 Task: Add Hissho Sushi California Roll to the cart.
Action: Mouse moved to (252, 120)
Screenshot: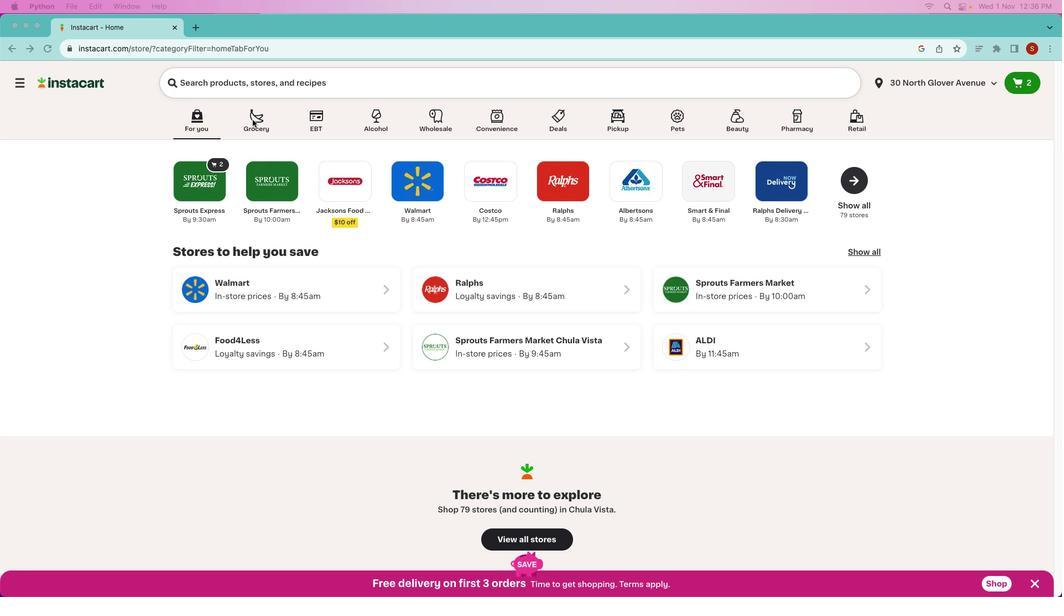 
Action: Mouse pressed left at (252, 120)
Screenshot: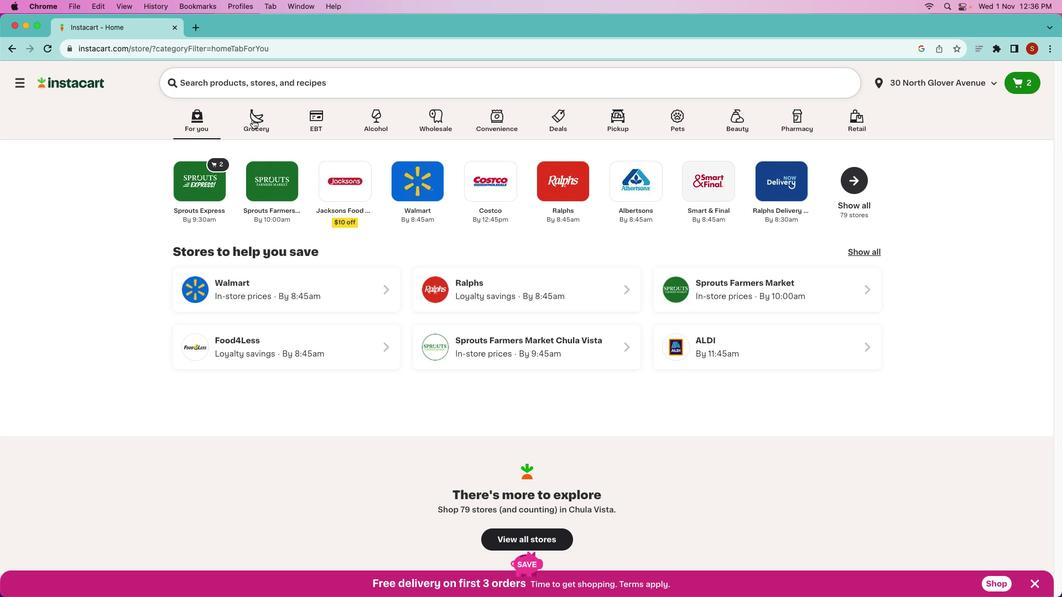
Action: Mouse pressed left at (252, 120)
Screenshot: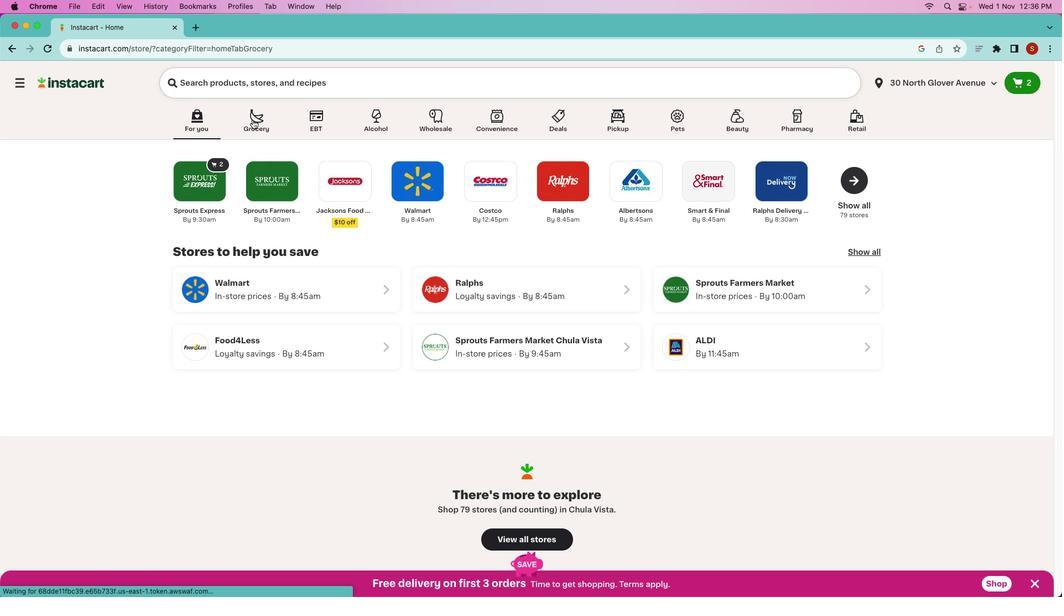 
Action: Mouse moved to (460, 284)
Screenshot: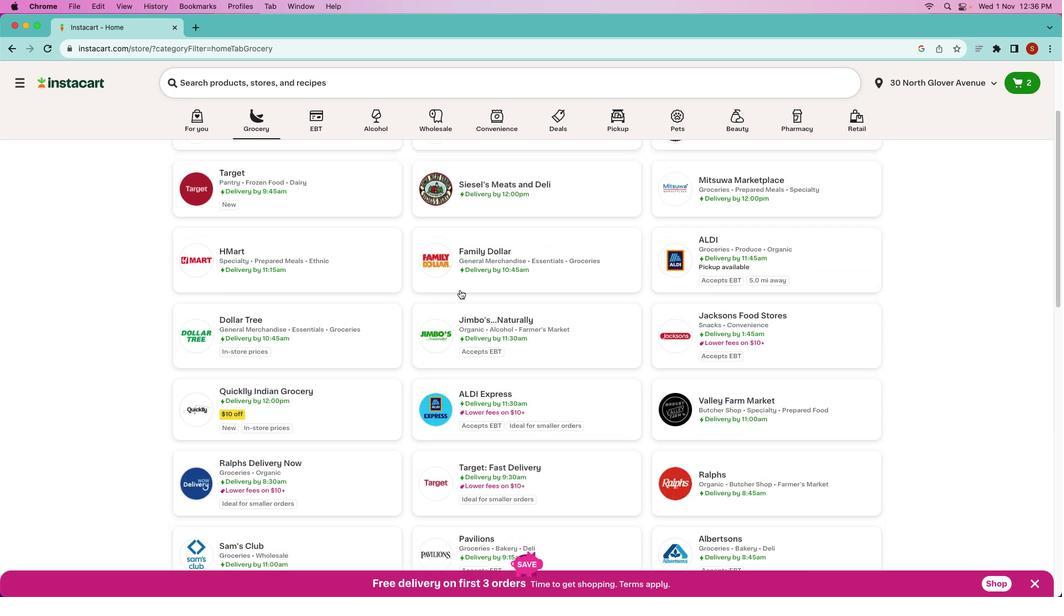 
Action: Mouse scrolled (460, 284) with delta (0, 0)
Screenshot: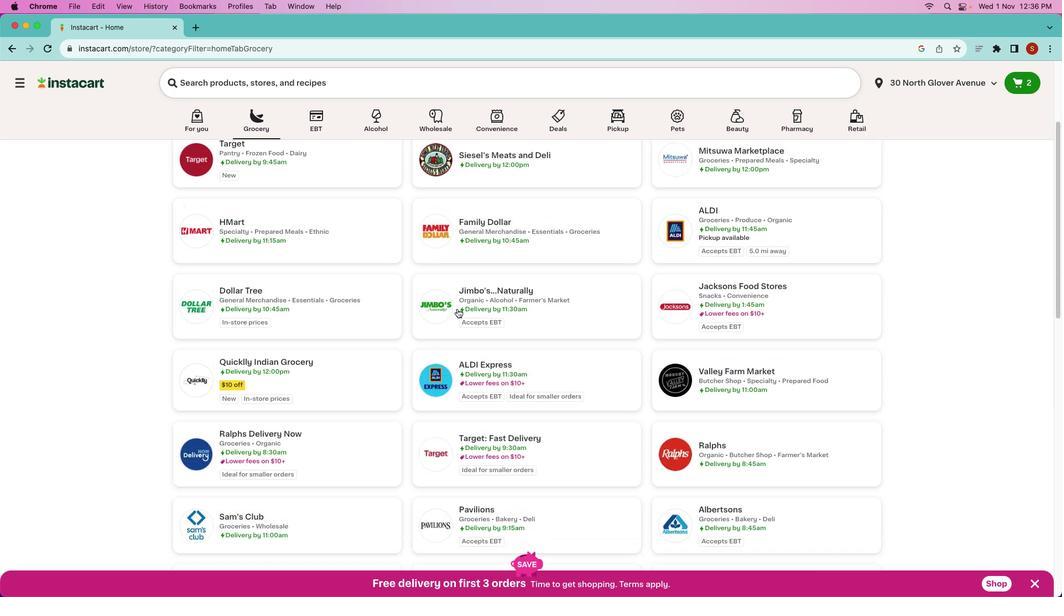 
Action: Mouse moved to (461, 284)
Screenshot: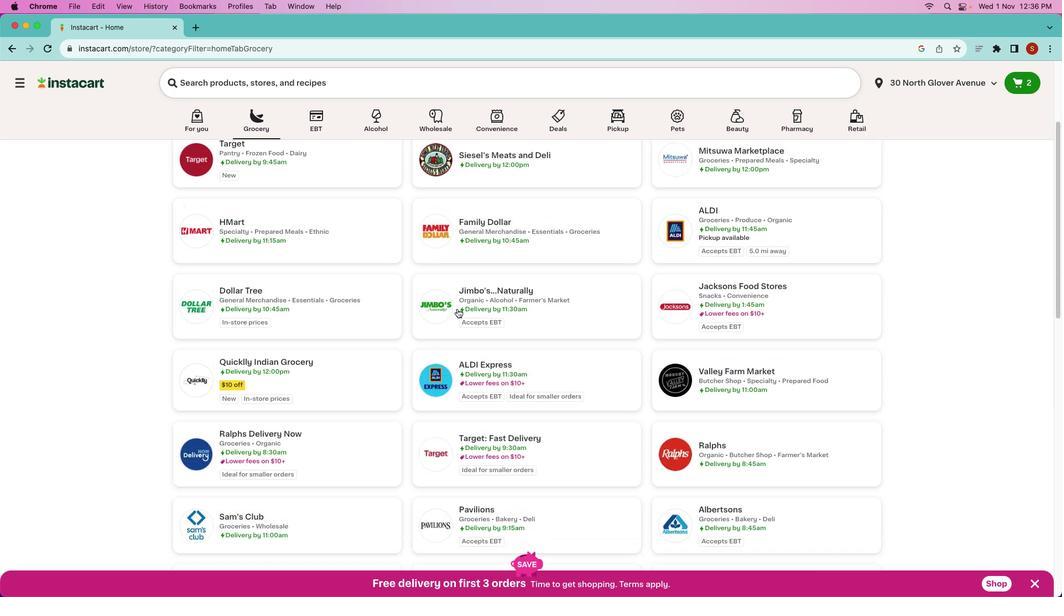 
Action: Mouse scrolled (461, 284) with delta (0, 0)
Screenshot: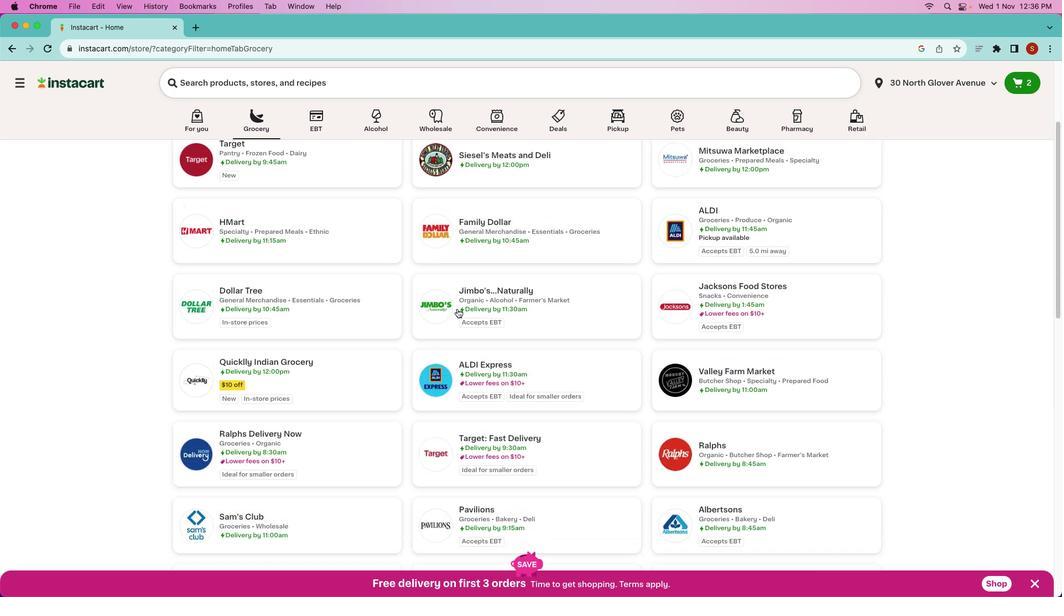 
Action: Mouse scrolled (461, 284) with delta (0, -1)
Screenshot: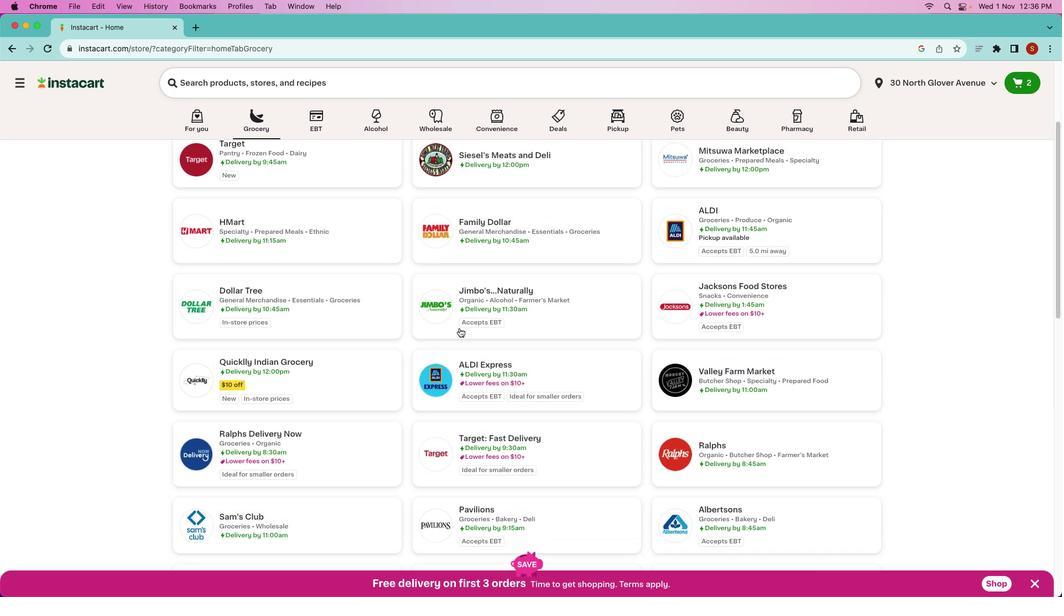 
Action: Mouse moved to (461, 284)
Screenshot: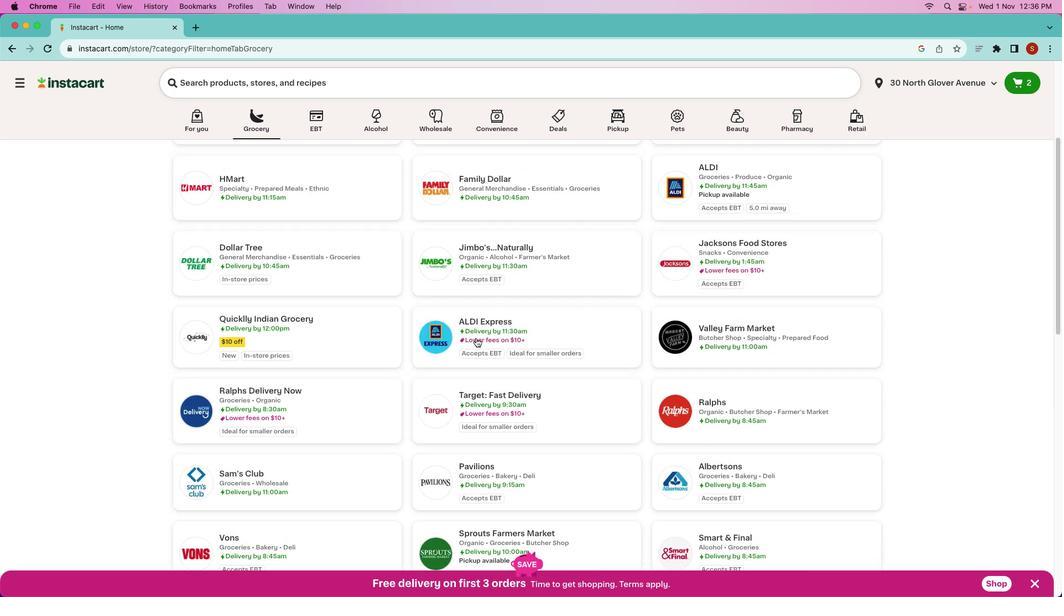 
Action: Mouse scrolled (461, 284) with delta (0, -2)
Screenshot: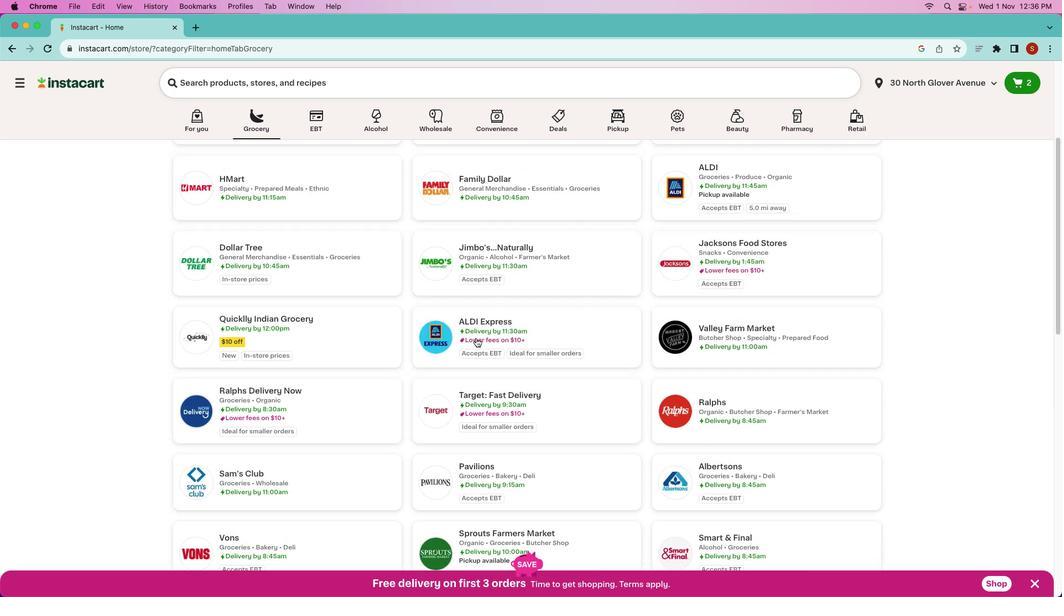 
Action: Mouse moved to (475, 337)
Screenshot: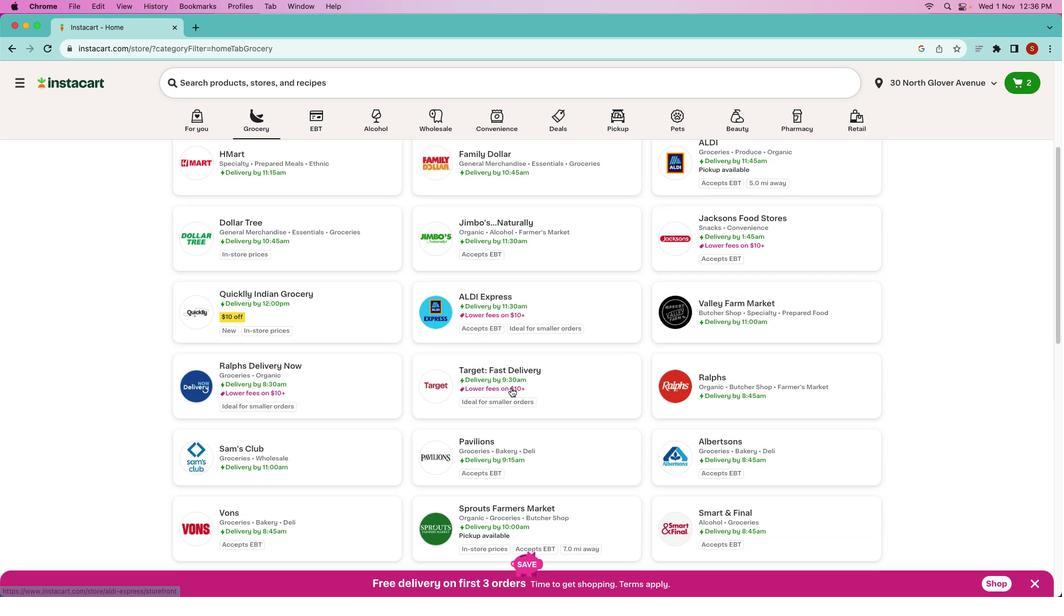 
Action: Mouse scrolled (475, 337) with delta (0, 0)
Screenshot: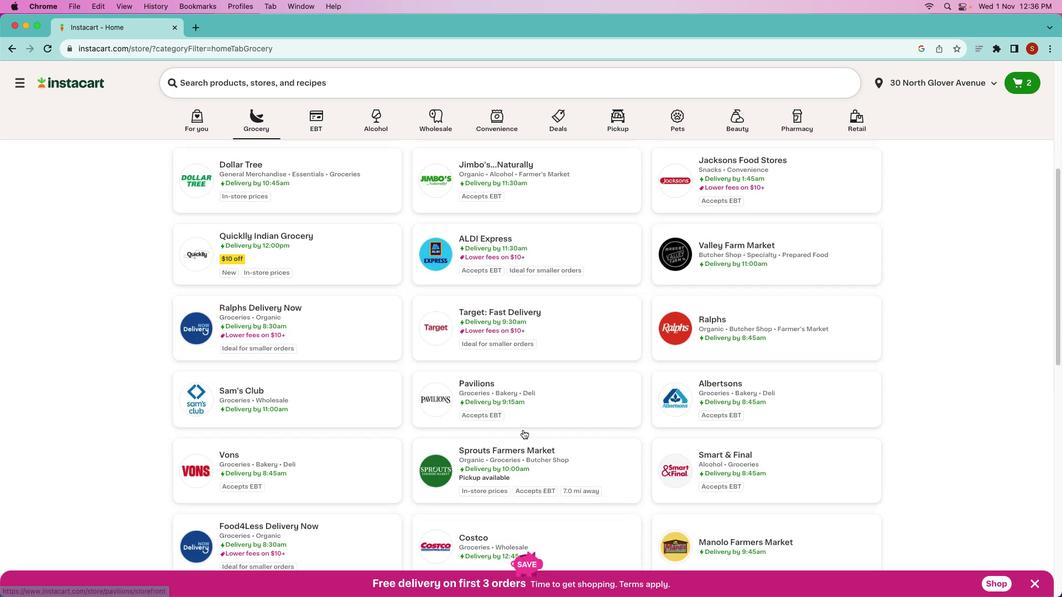 
Action: Mouse scrolled (475, 337) with delta (0, 0)
Screenshot: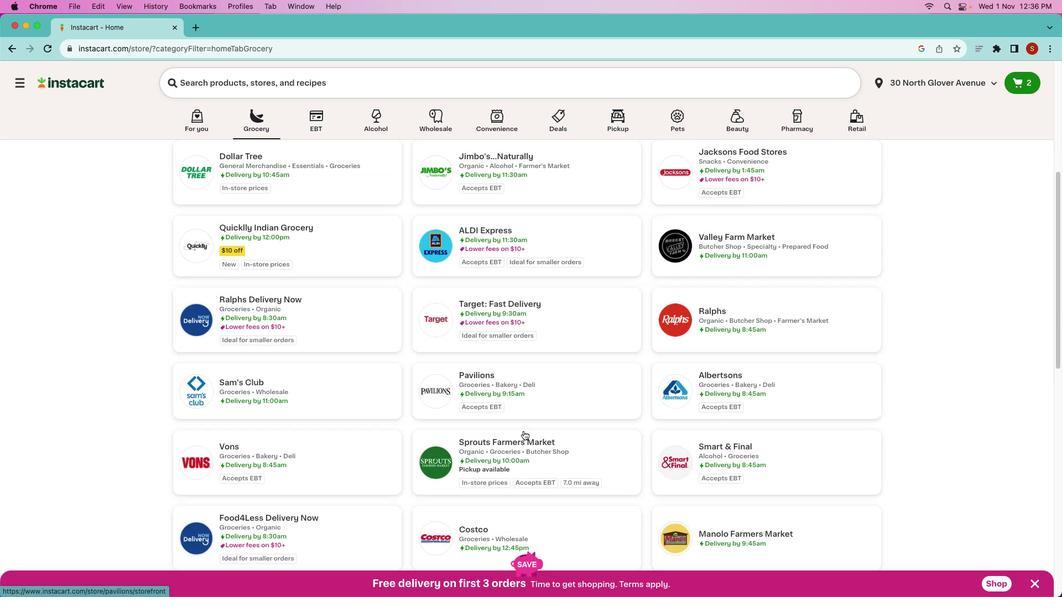 
Action: Mouse scrolled (475, 337) with delta (0, -1)
Screenshot: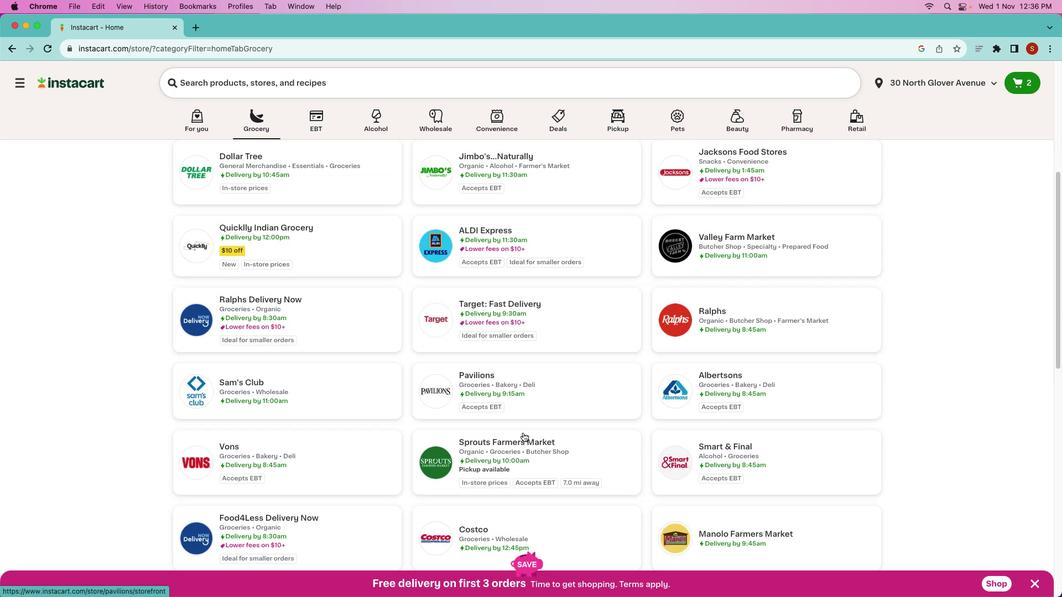 
Action: Mouse moved to (508, 460)
Screenshot: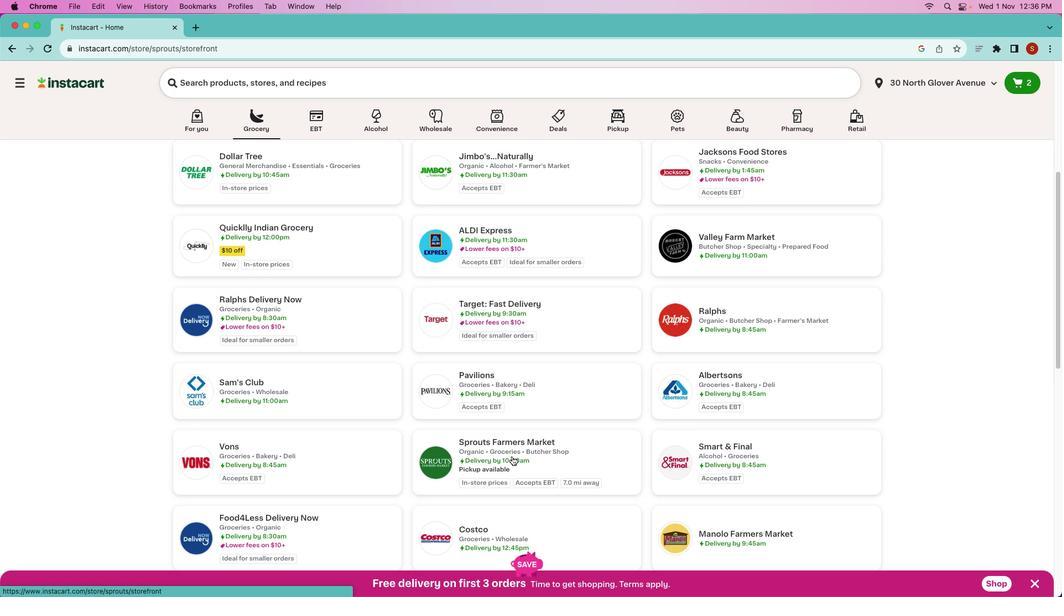 
Action: Mouse pressed left at (508, 460)
Screenshot: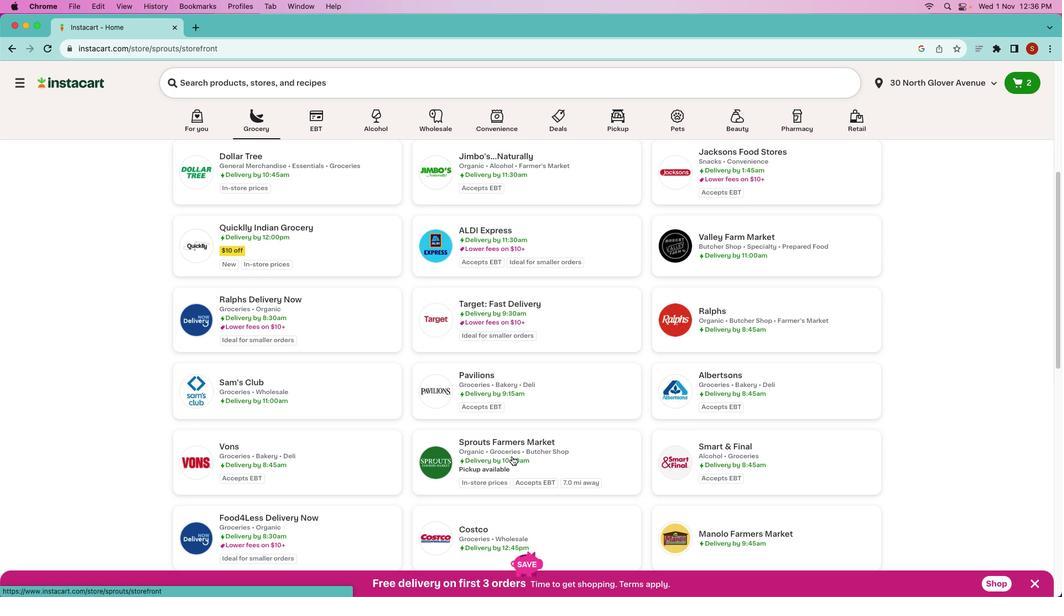 
Action: Mouse moved to (511, 456)
Screenshot: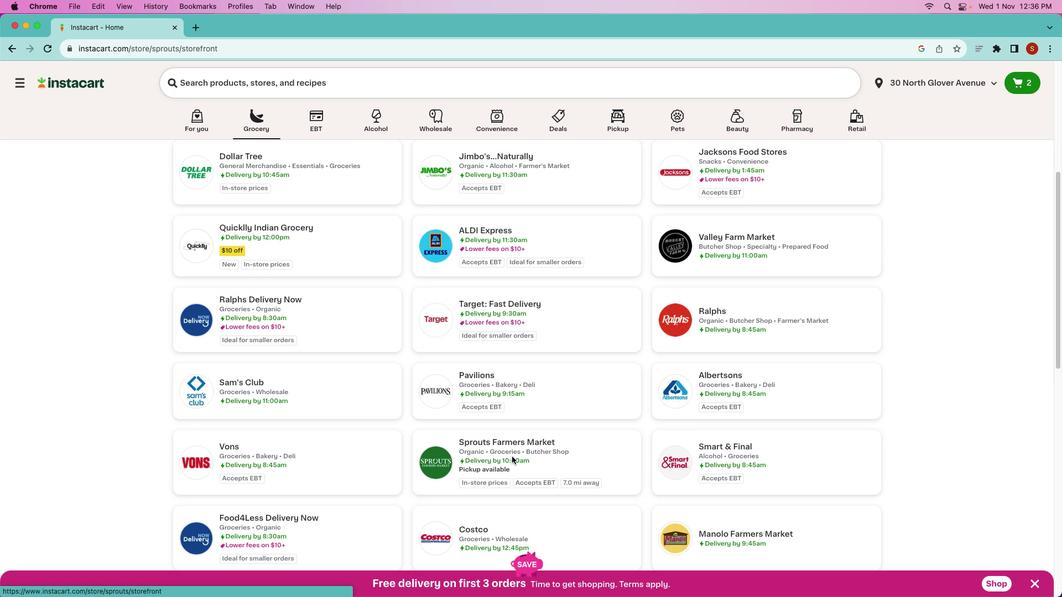 
Action: Mouse pressed left at (511, 456)
Screenshot: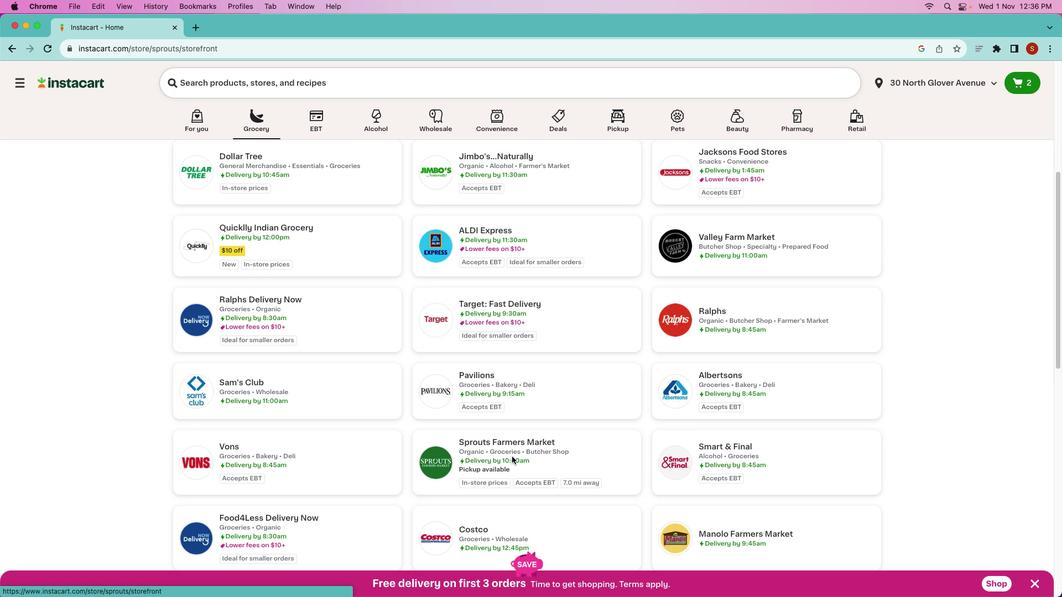 
Action: Mouse moved to (311, 90)
Screenshot: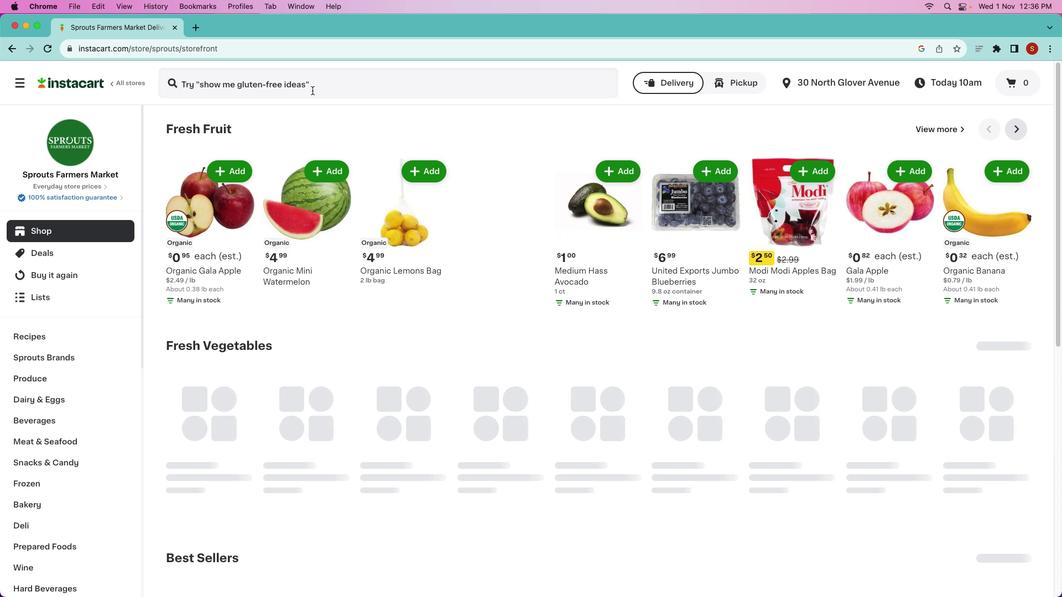 
Action: Mouse pressed left at (311, 90)
Screenshot: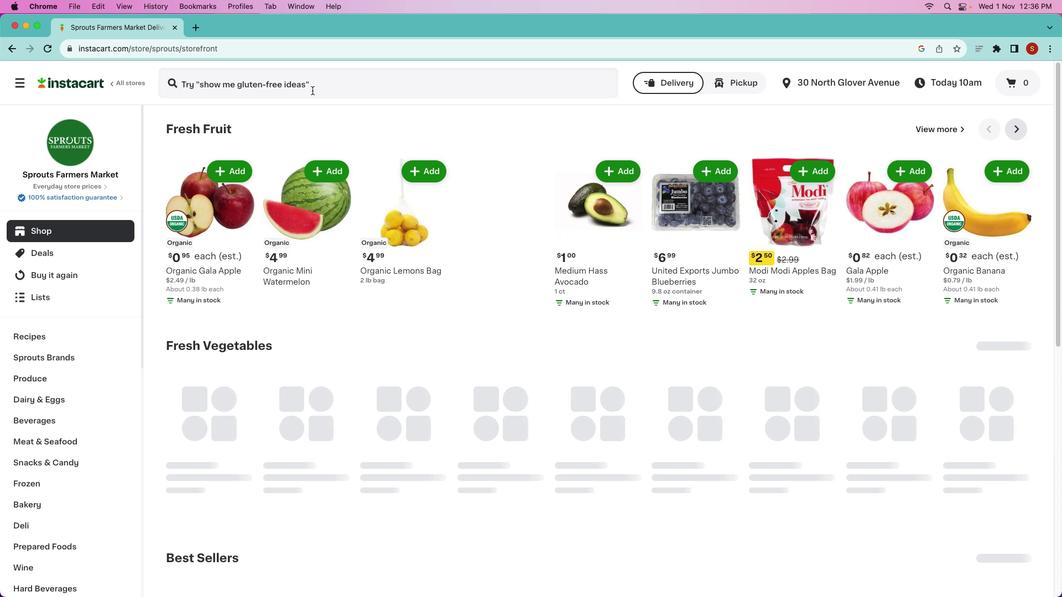 
Action: Key pressed Key.shift'H''i''s''s''h''o'Key.space's''u''s''h''i'Key.space'c''a''l''i''f''o''r''n''i''a'Key.space'r''o''l''l'
Screenshot: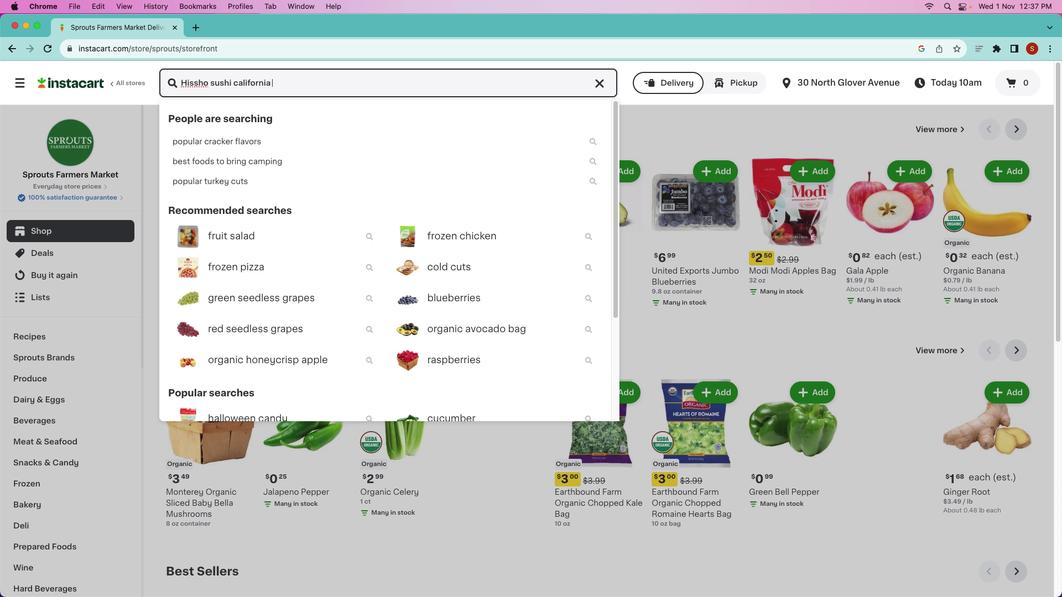 
Action: Mouse moved to (304, 124)
Screenshot: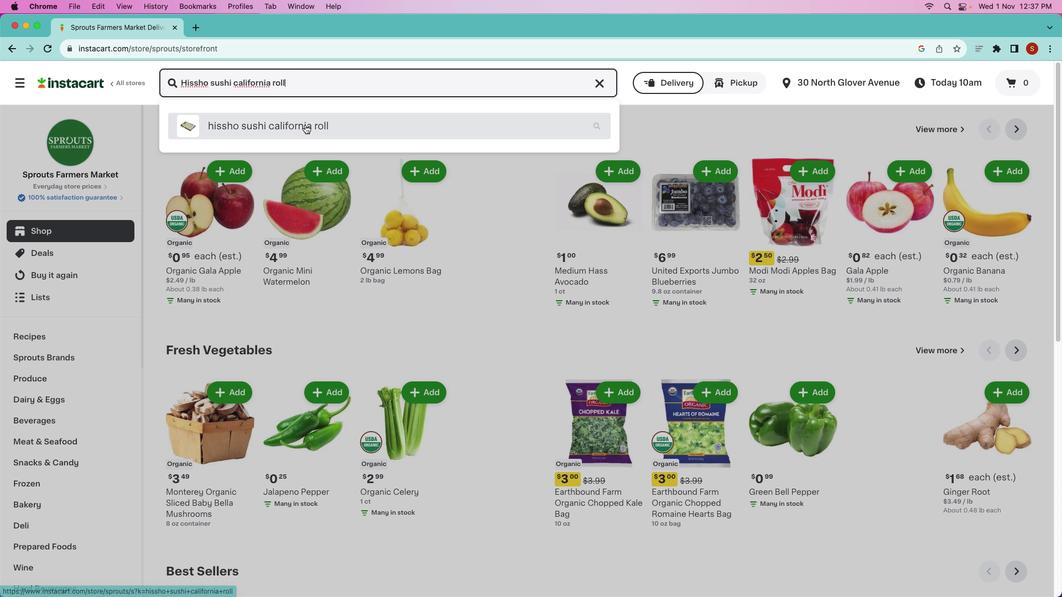 
Action: Mouse pressed left at (304, 124)
Screenshot: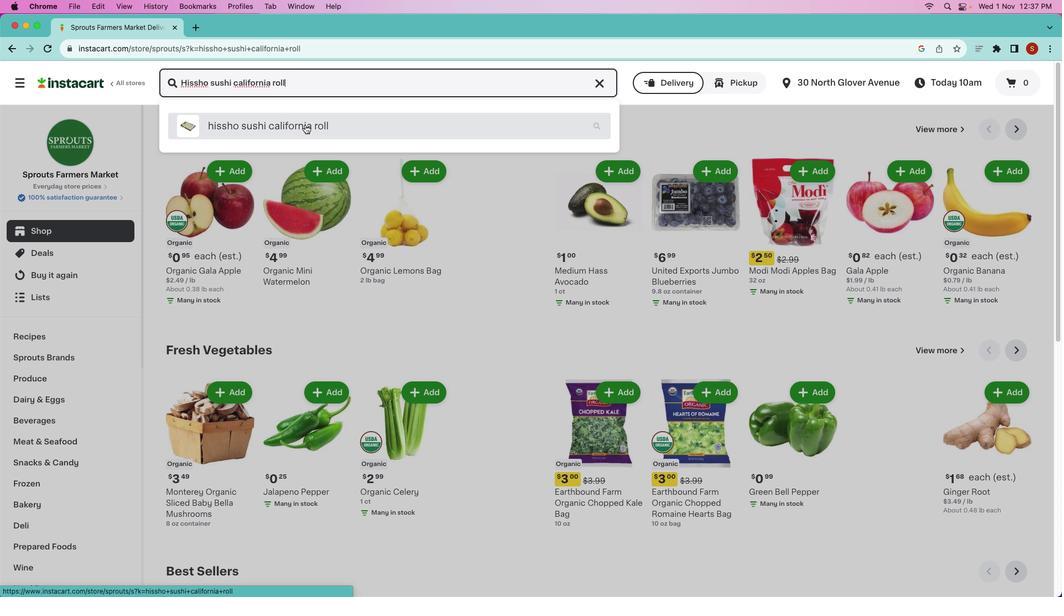 
Action: Mouse moved to (281, 184)
Screenshot: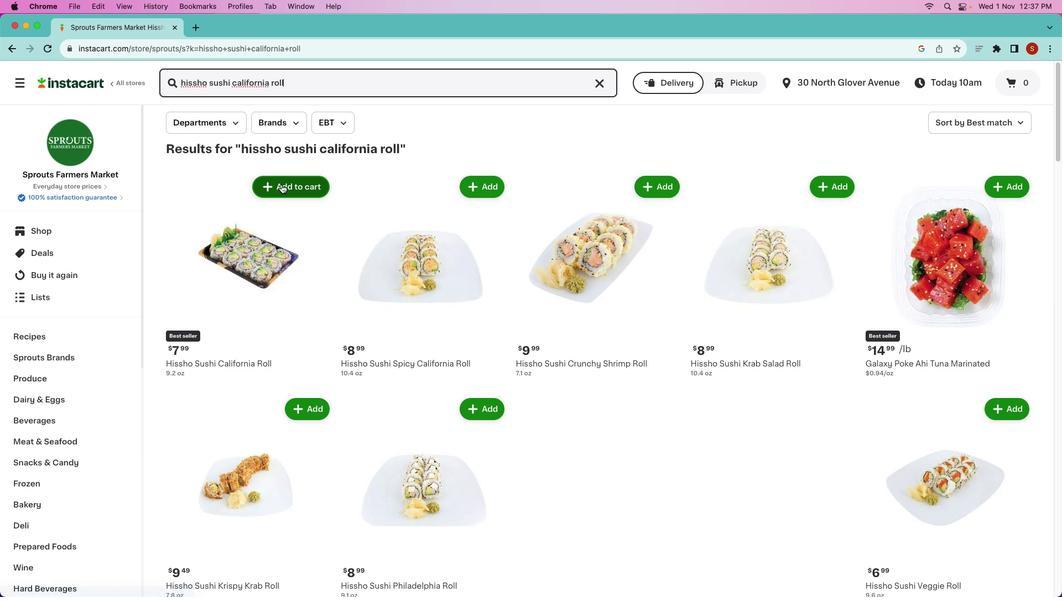 
Action: Mouse pressed left at (281, 184)
Screenshot: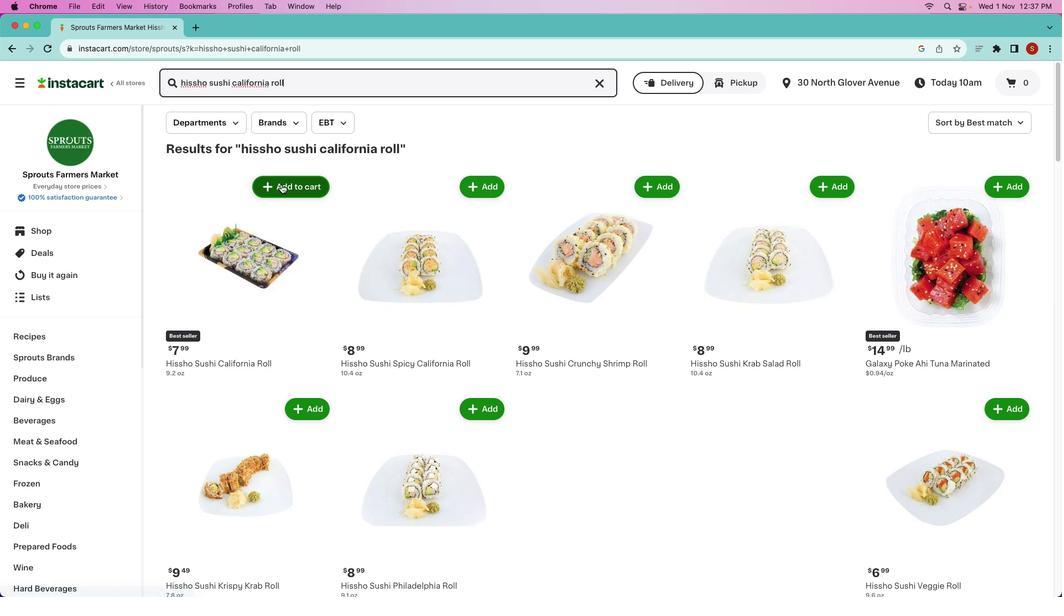 
Action: Mouse moved to (259, 264)
Screenshot: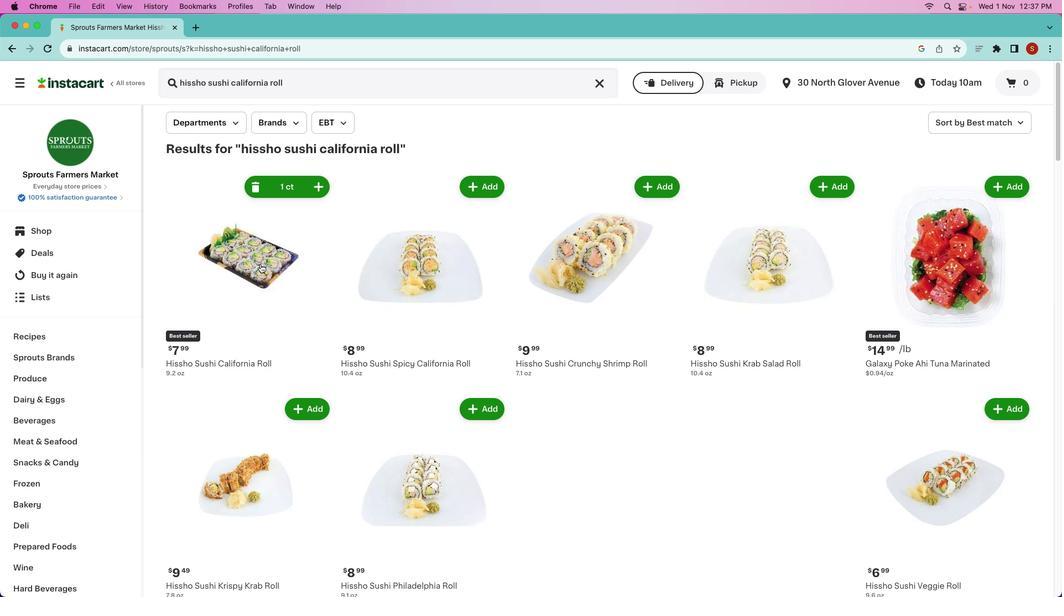 
